 Task: Look for products in the category "Chardonnay" from Bogle only.
Action: Mouse moved to (971, 351)
Screenshot: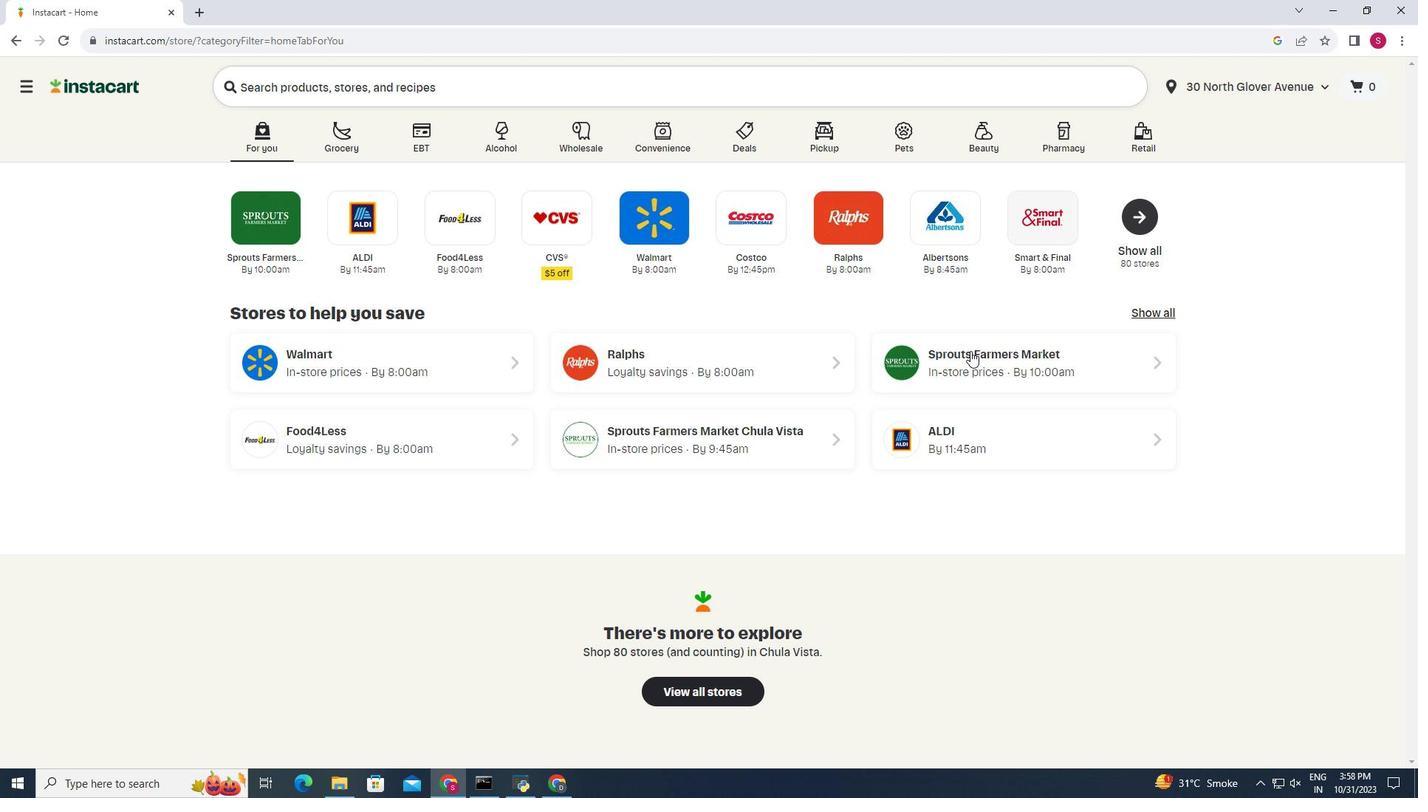 
Action: Mouse pressed left at (971, 351)
Screenshot: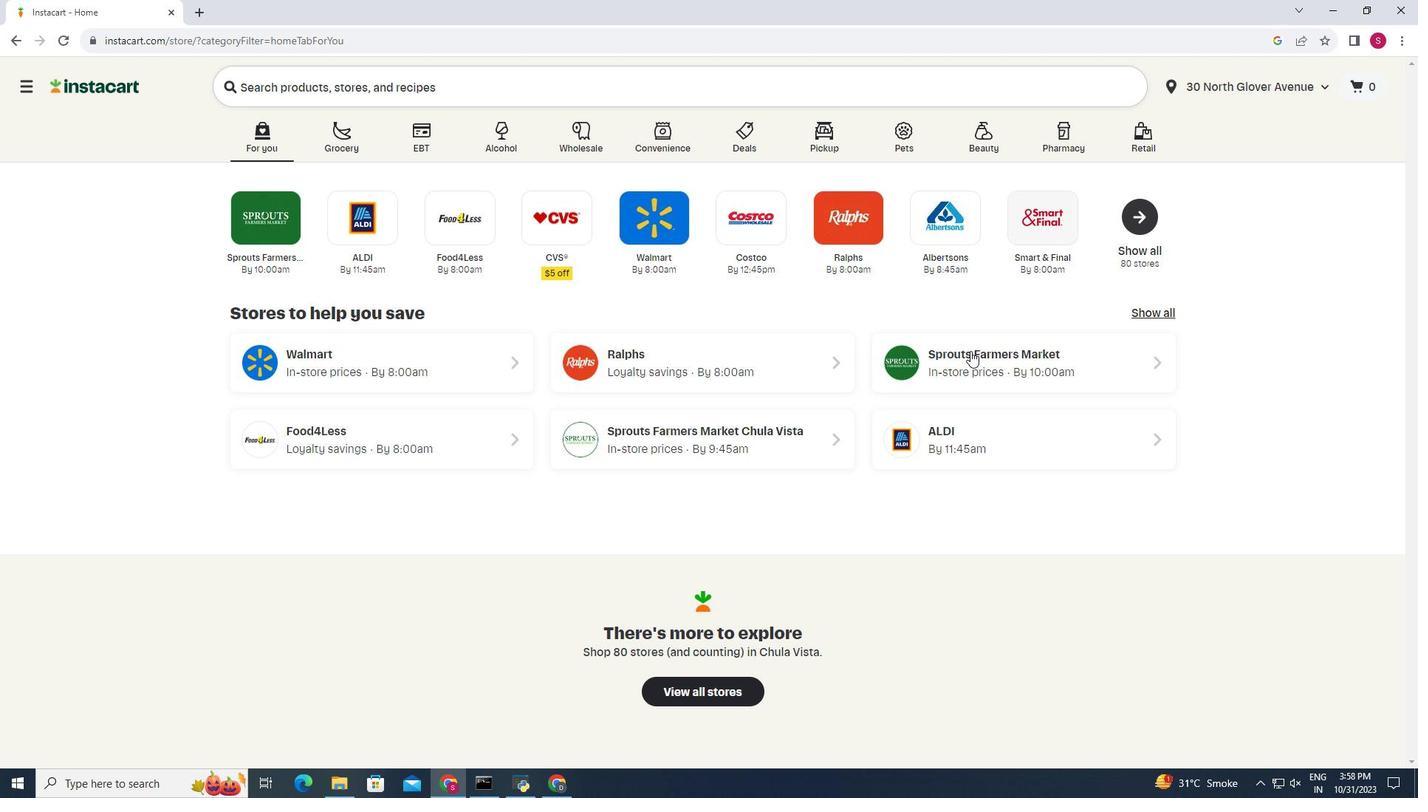 
Action: Mouse moved to (51, 699)
Screenshot: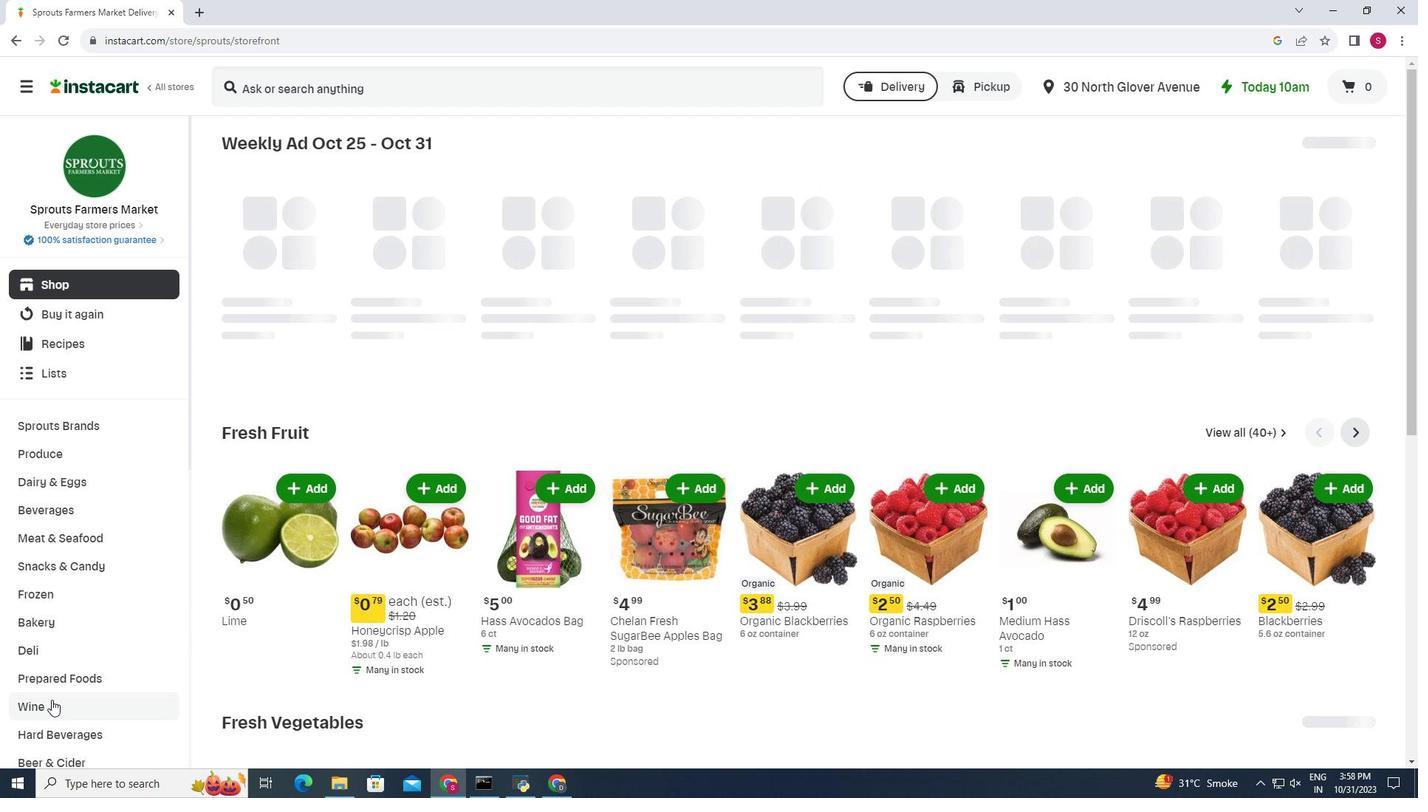 
Action: Mouse pressed left at (51, 699)
Screenshot: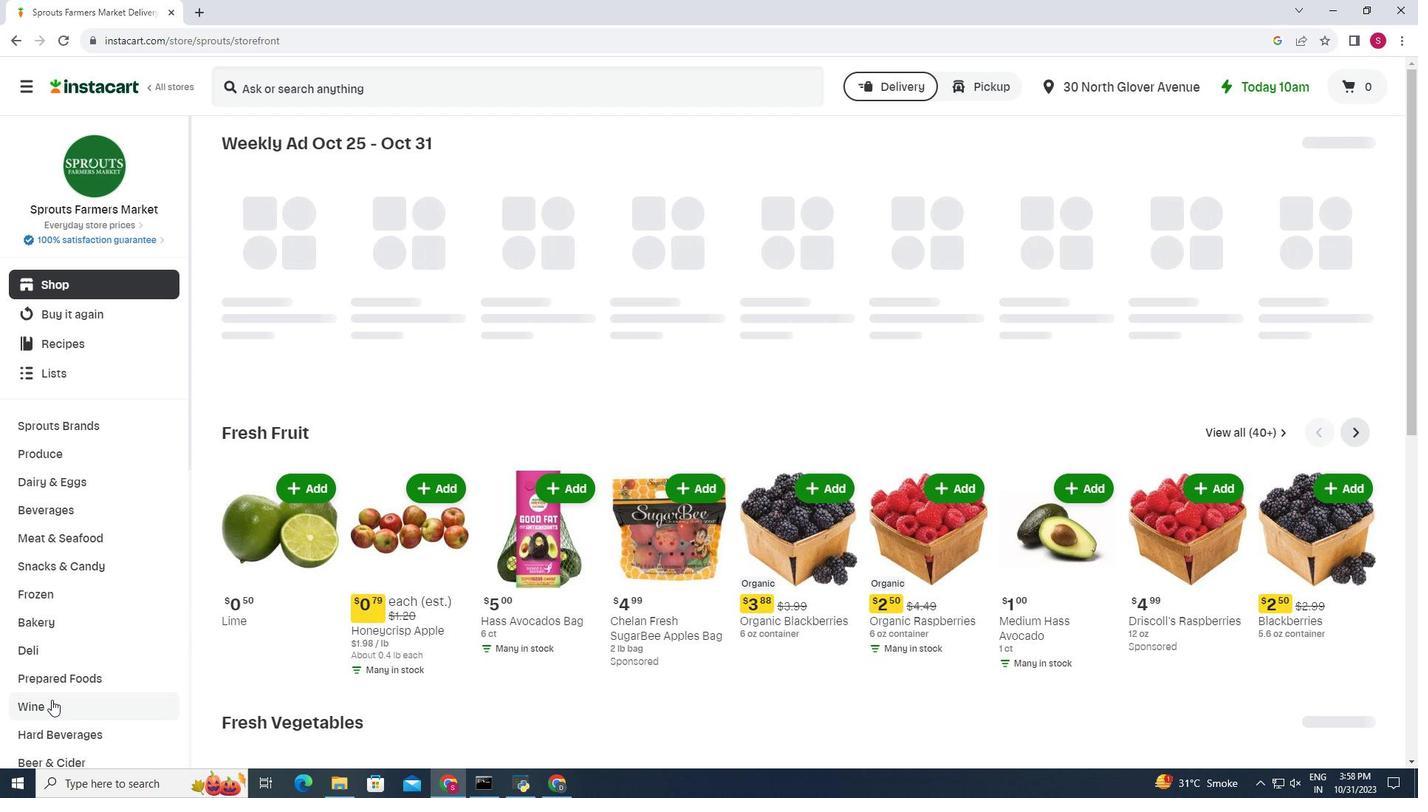 
Action: Mouse moved to (390, 186)
Screenshot: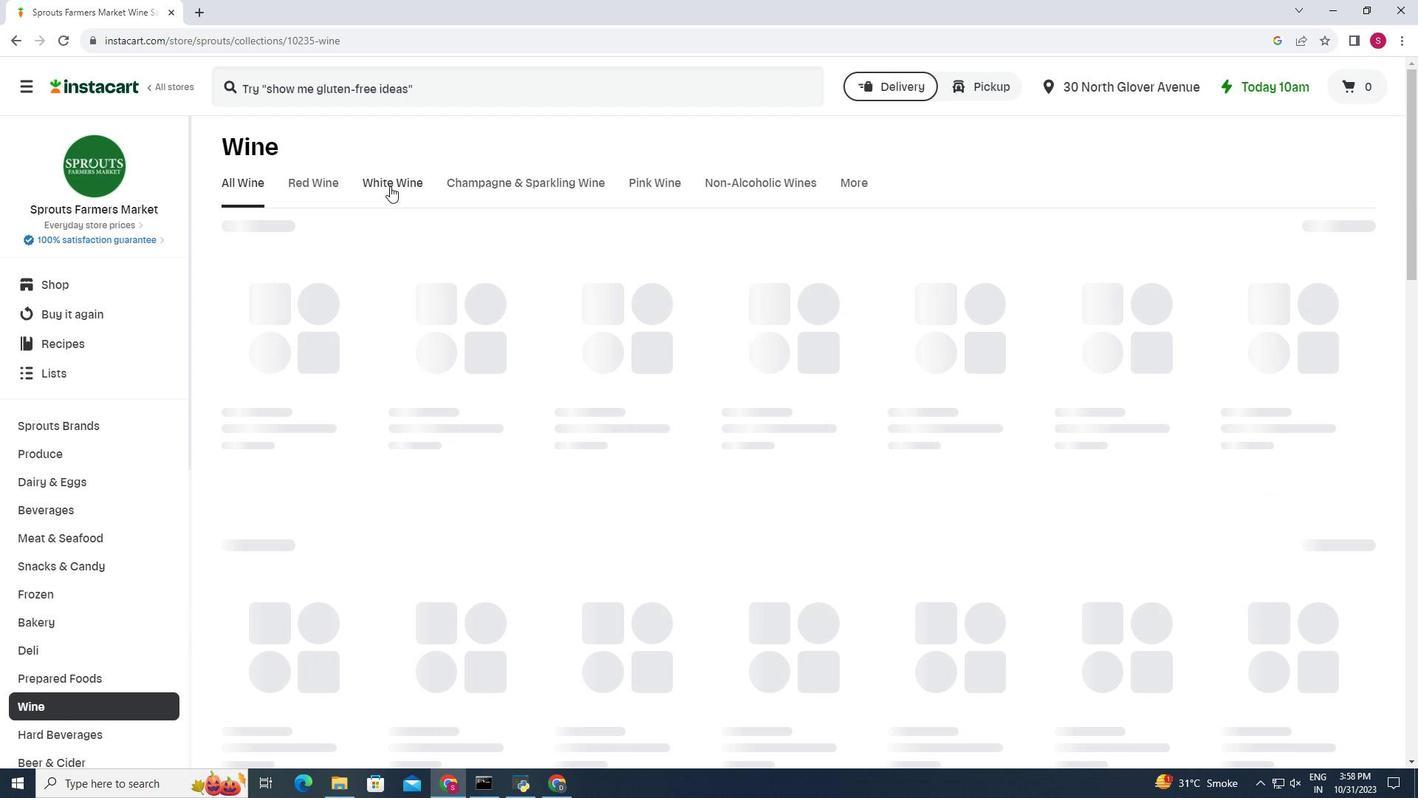 
Action: Mouse pressed left at (390, 186)
Screenshot: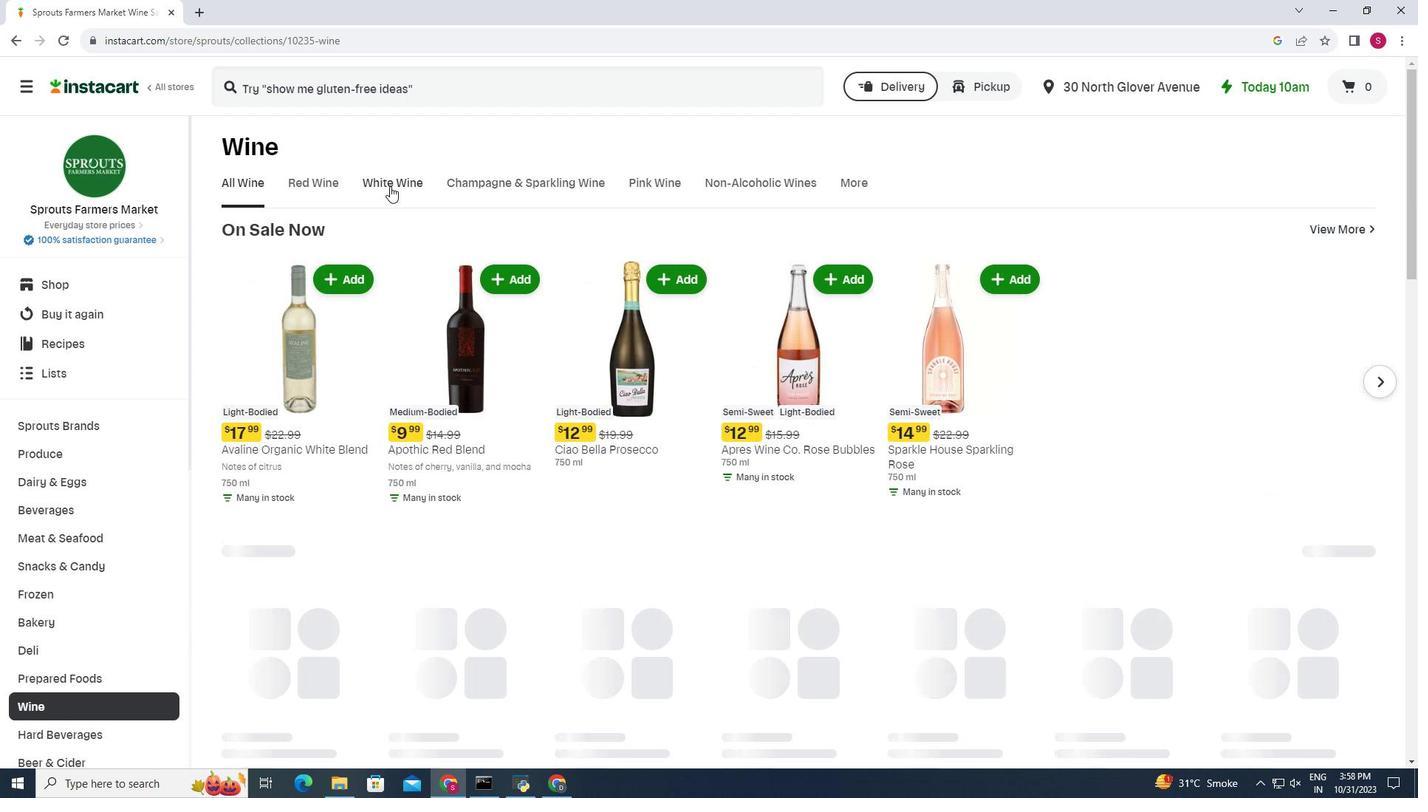 
Action: Mouse moved to (476, 235)
Screenshot: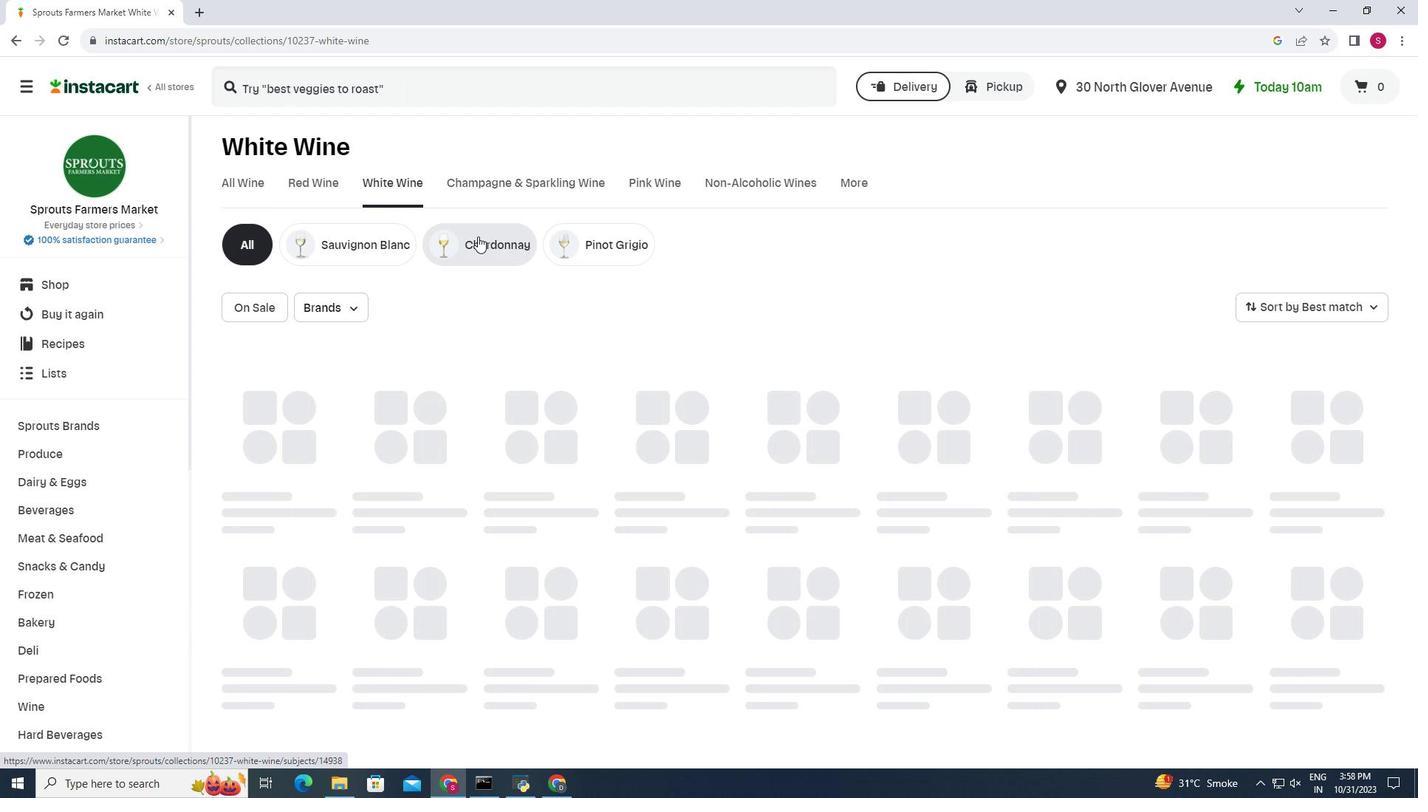 
Action: Mouse pressed left at (476, 235)
Screenshot: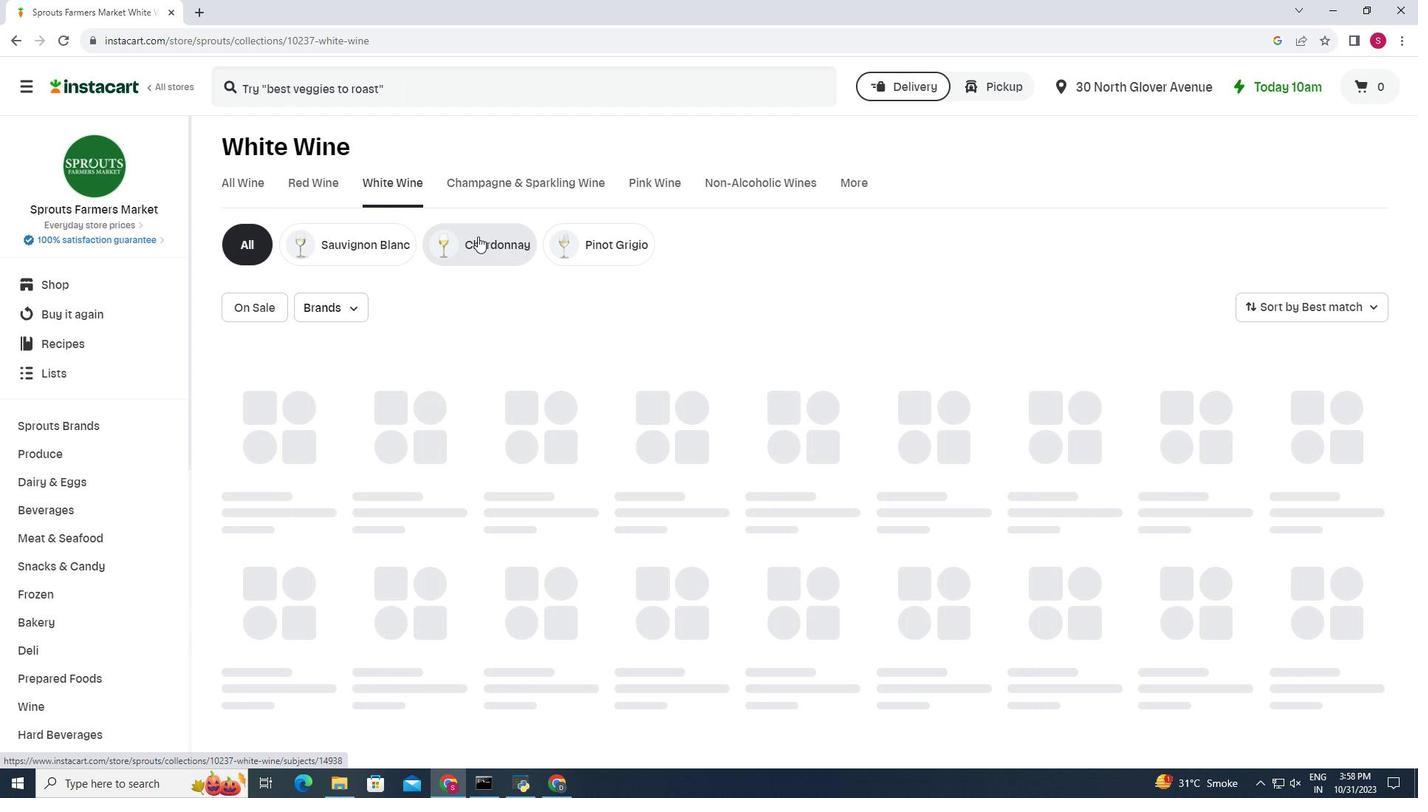 
Action: Mouse moved to (353, 320)
Screenshot: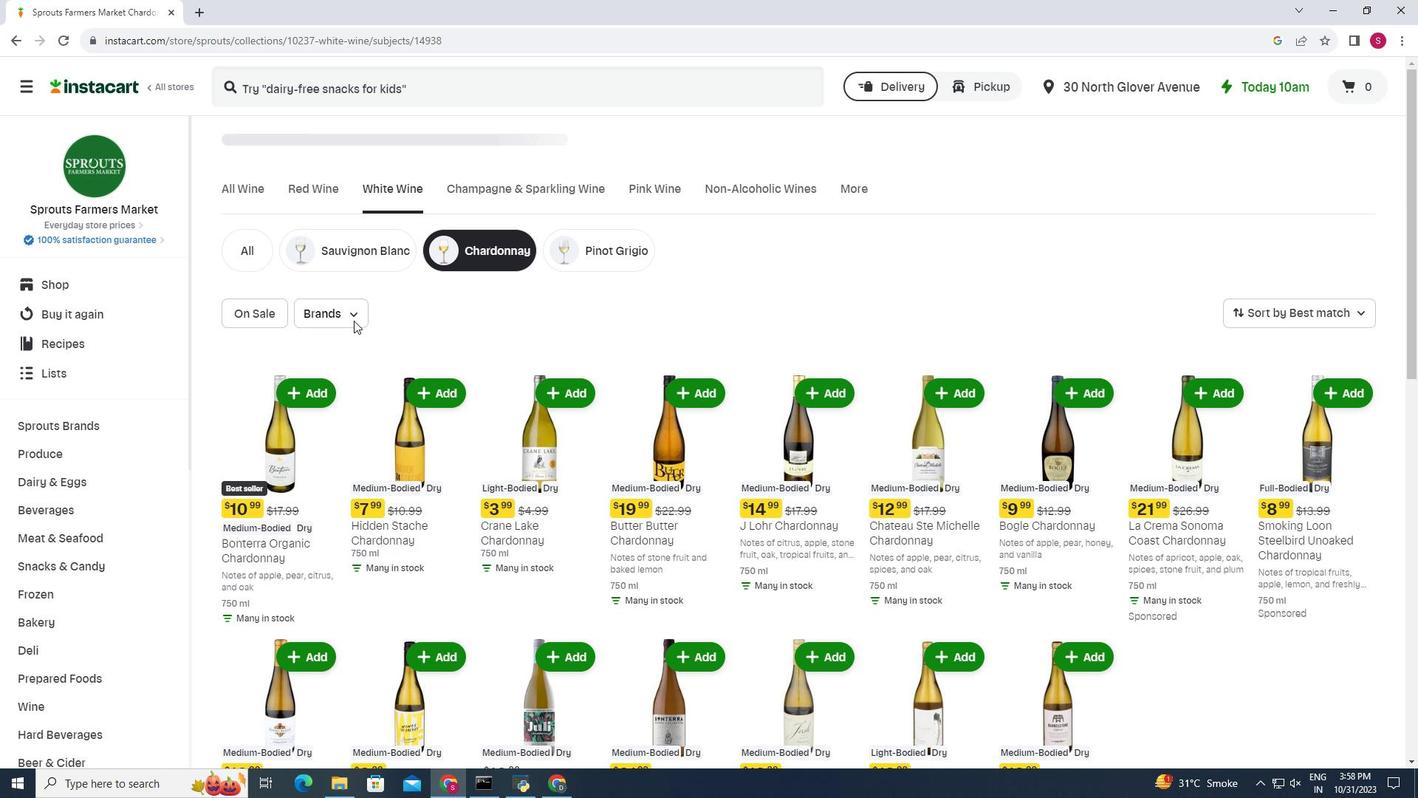
Action: Mouse pressed left at (353, 320)
Screenshot: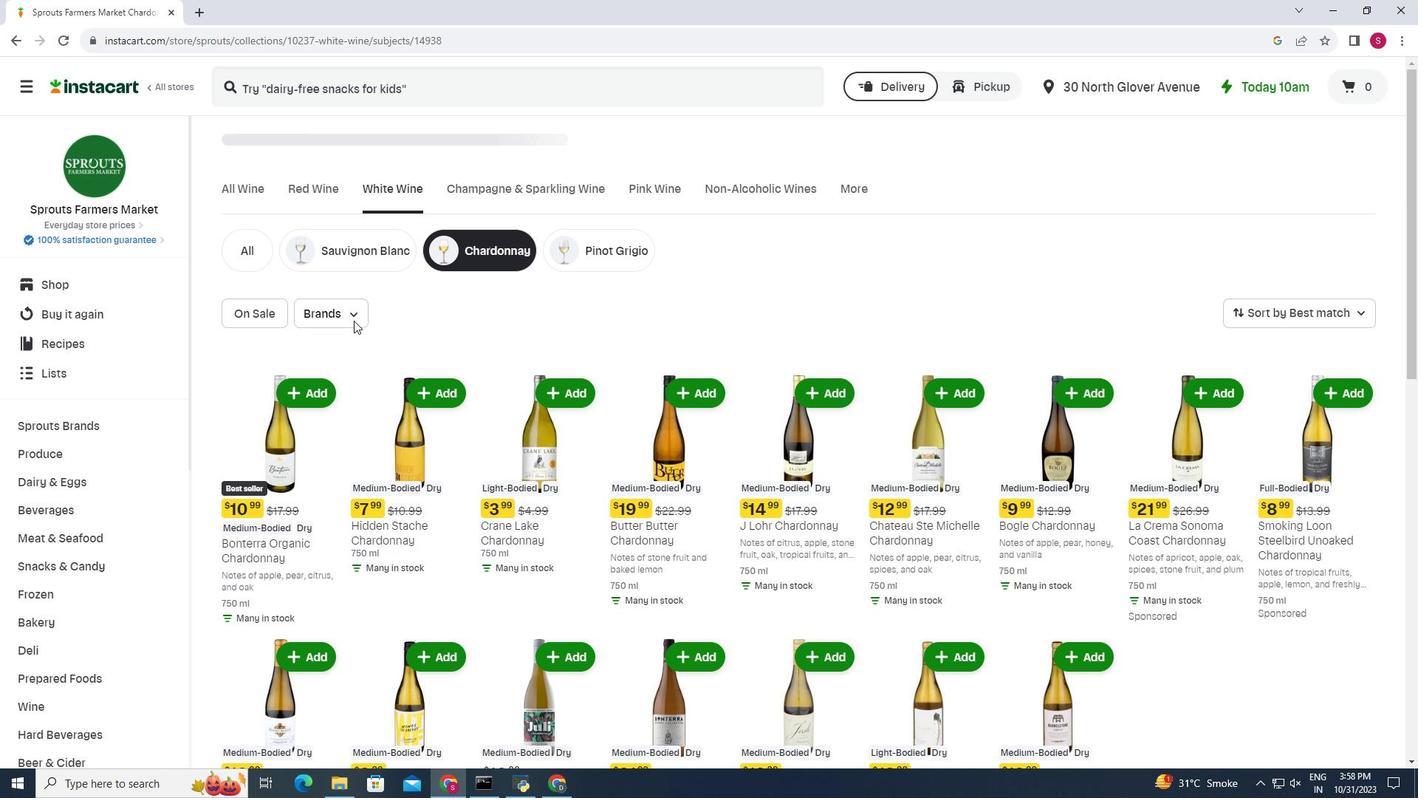 
Action: Mouse moved to (406, 365)
Screenshot: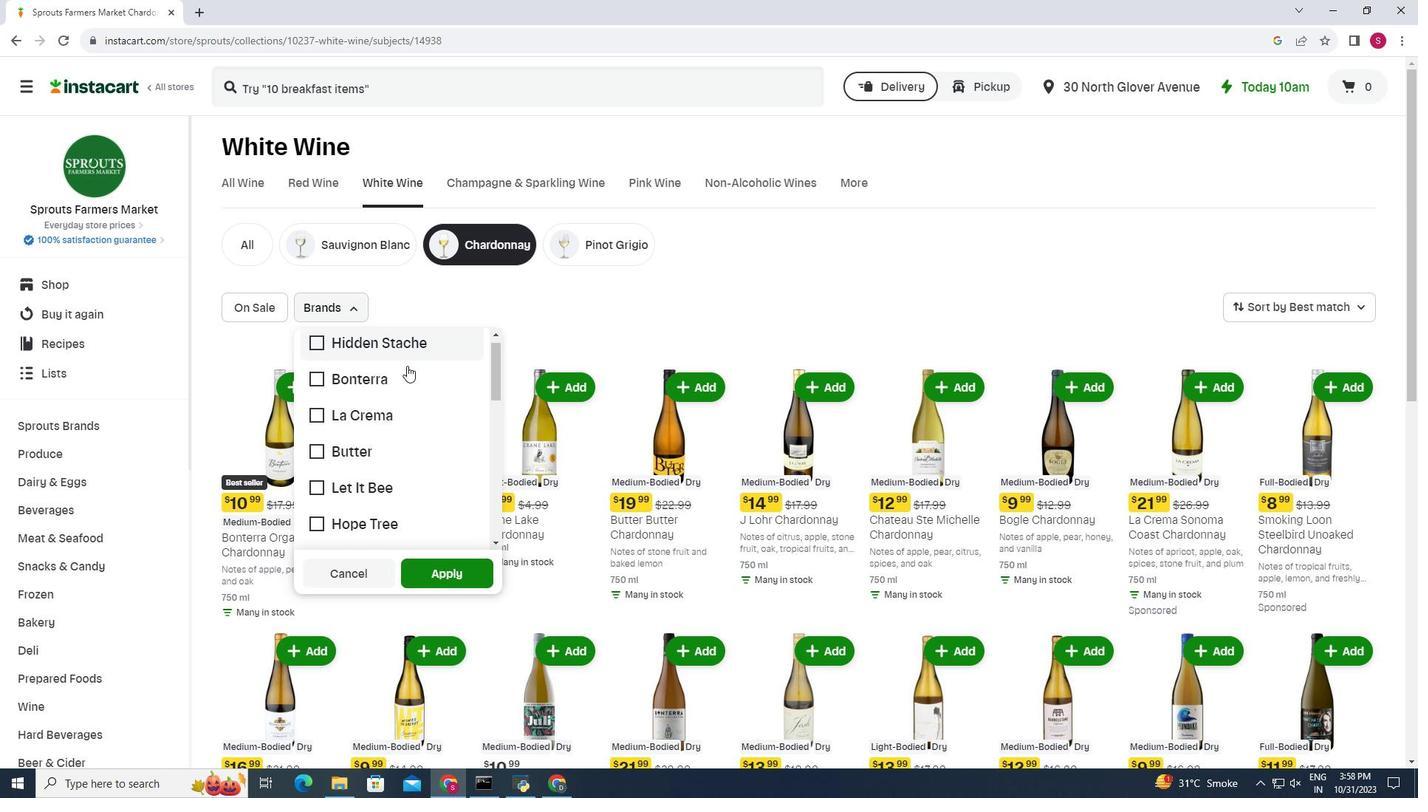 
Action: Mouse scrolled (406, 365) with delta (0, 0)
Screenshot: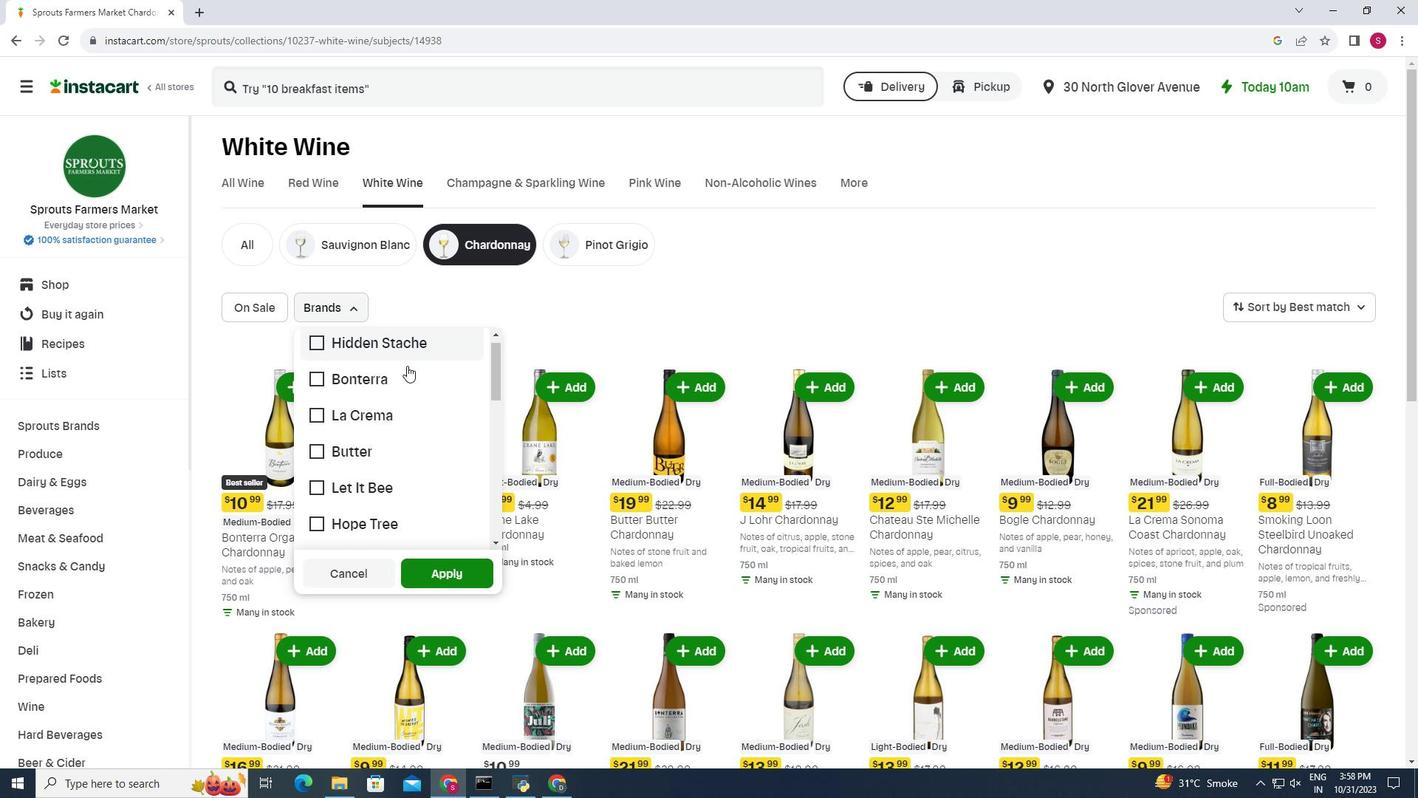 
Action: Mouse moved to (409, 365)
Screenshot: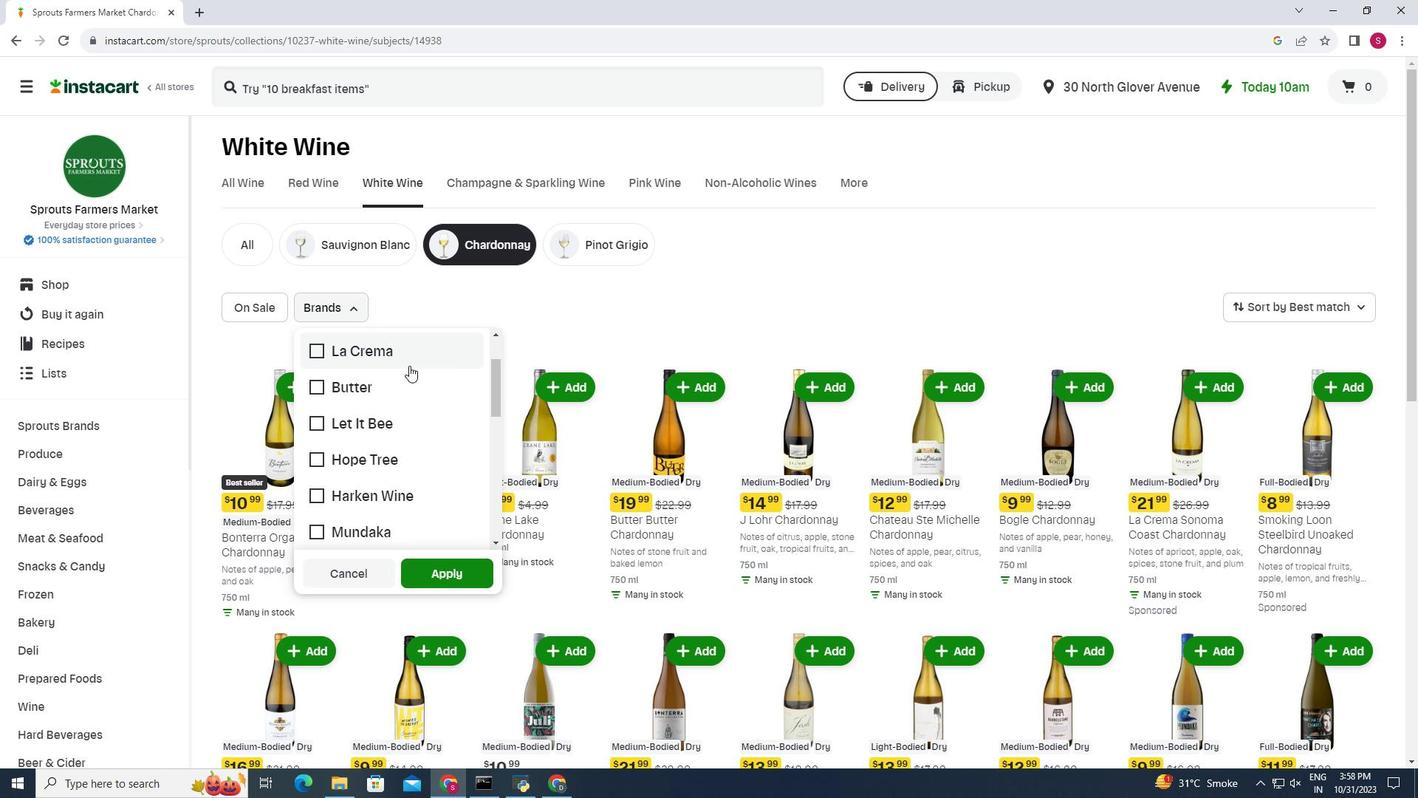 
Action: Mouse scrolled (409, 365) with delta (0, 0)
Screenshot: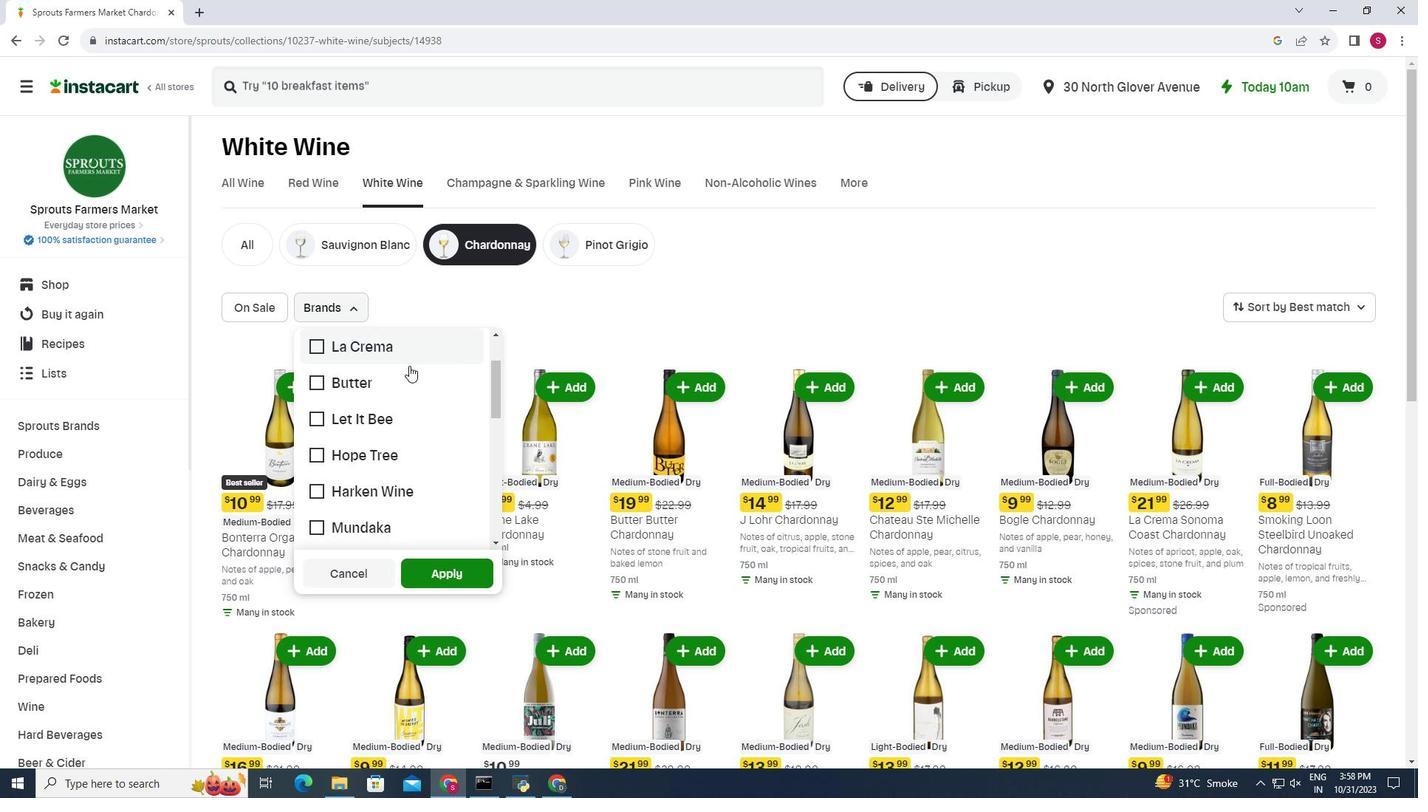 
Action: Mouse moved to (410, 365)
Screenshot: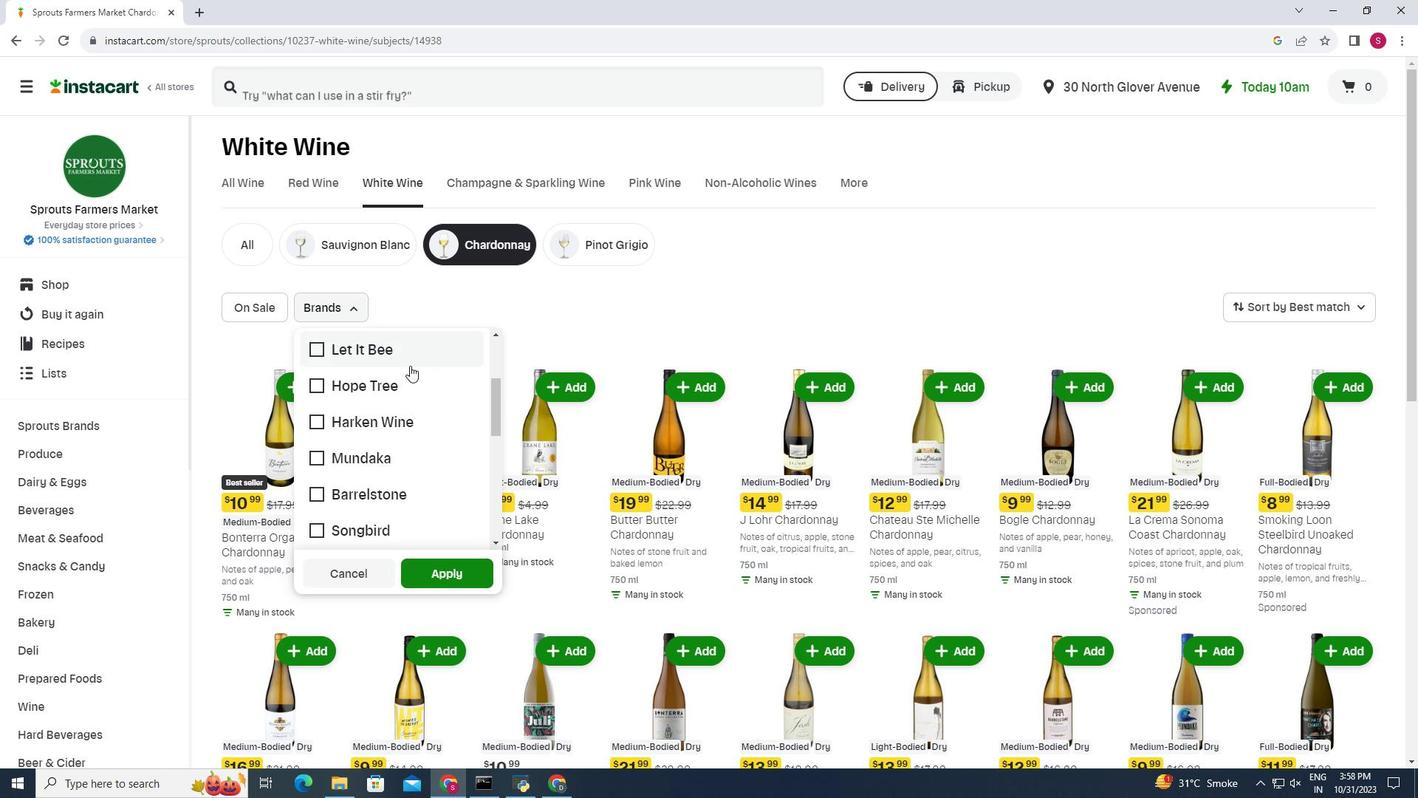 
Action: Mouse scrolled (410, 365) with delta (0, 0)
Screenshot: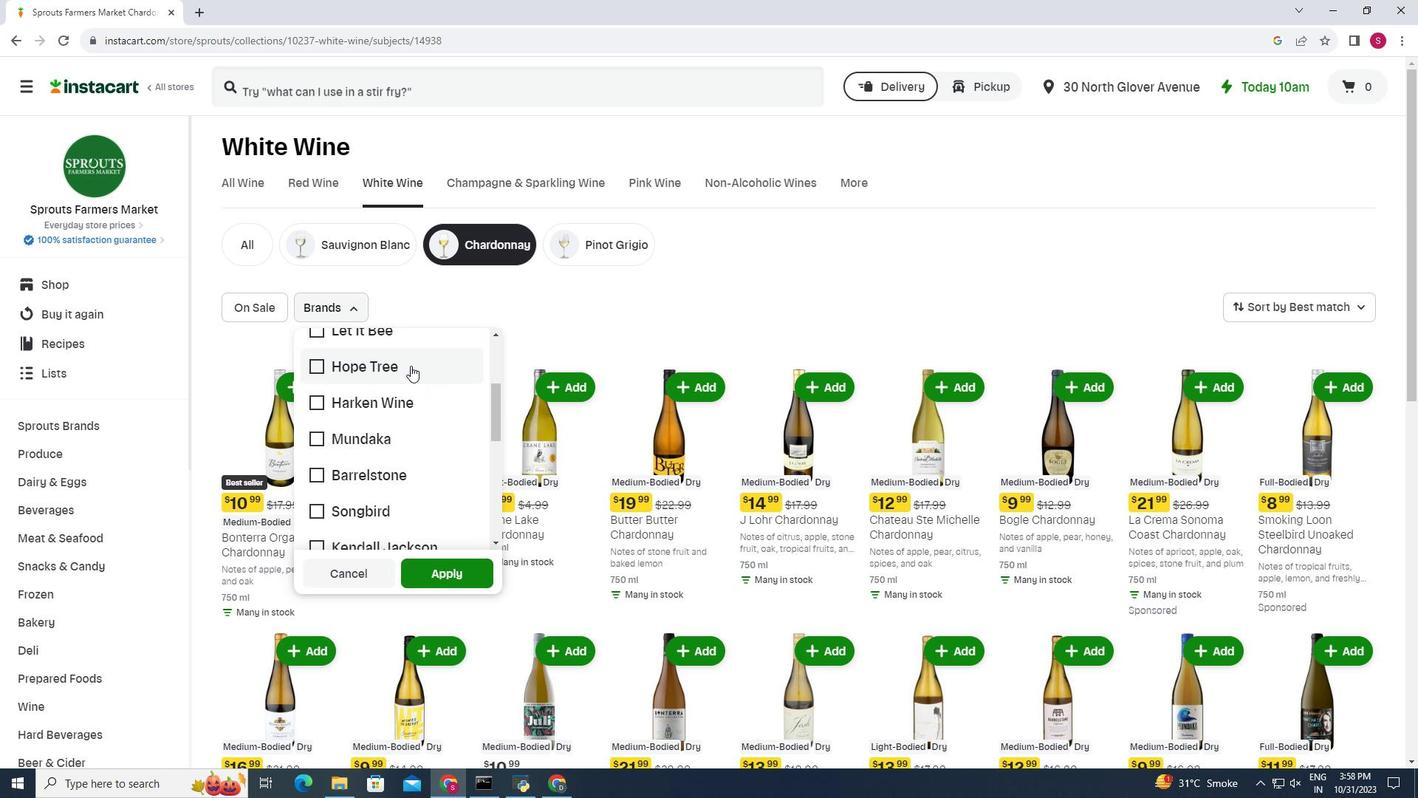 
Action: Mouse moved to (410, 365)
Screenshot: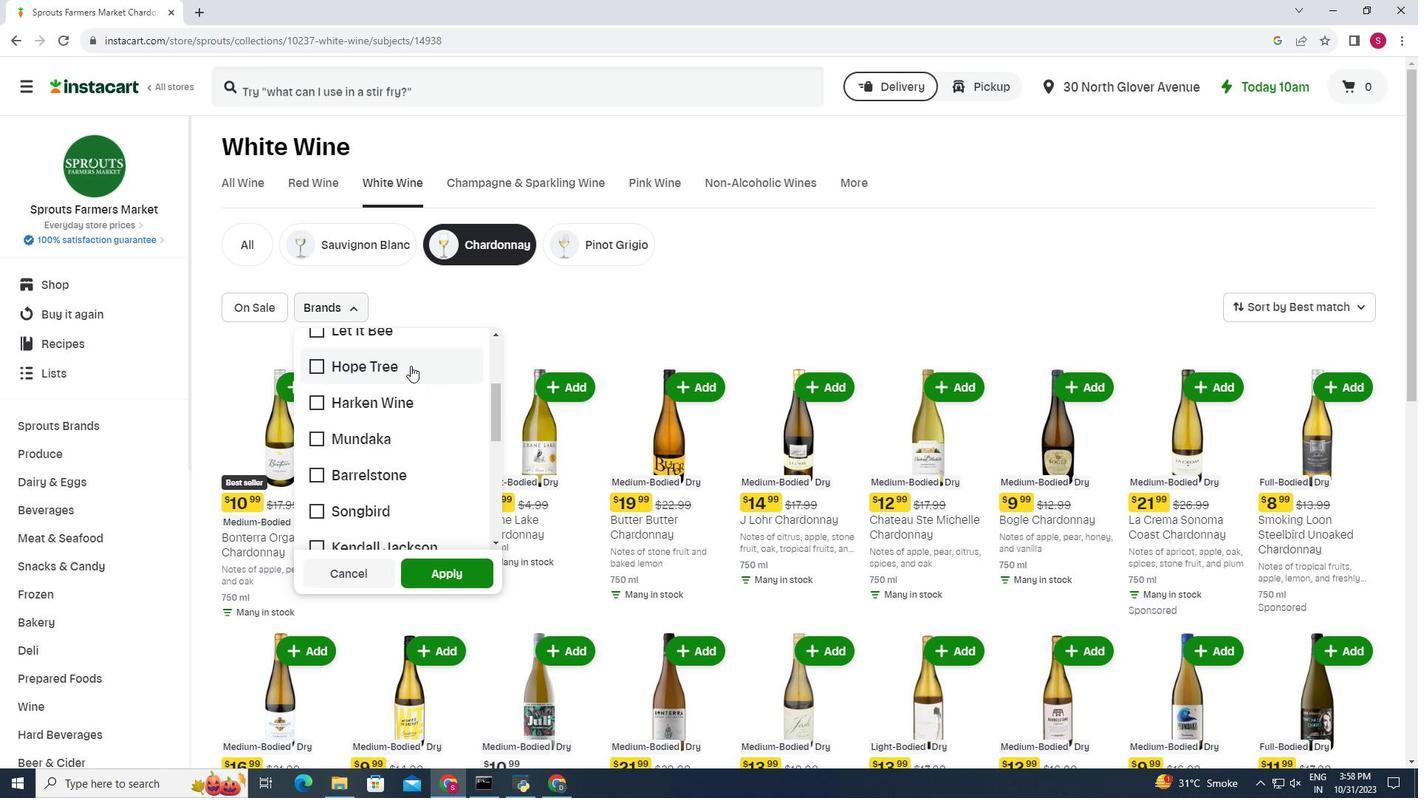 
Action: Mouse scrolled (410, 365) with delta (0, 0)
Screenshot: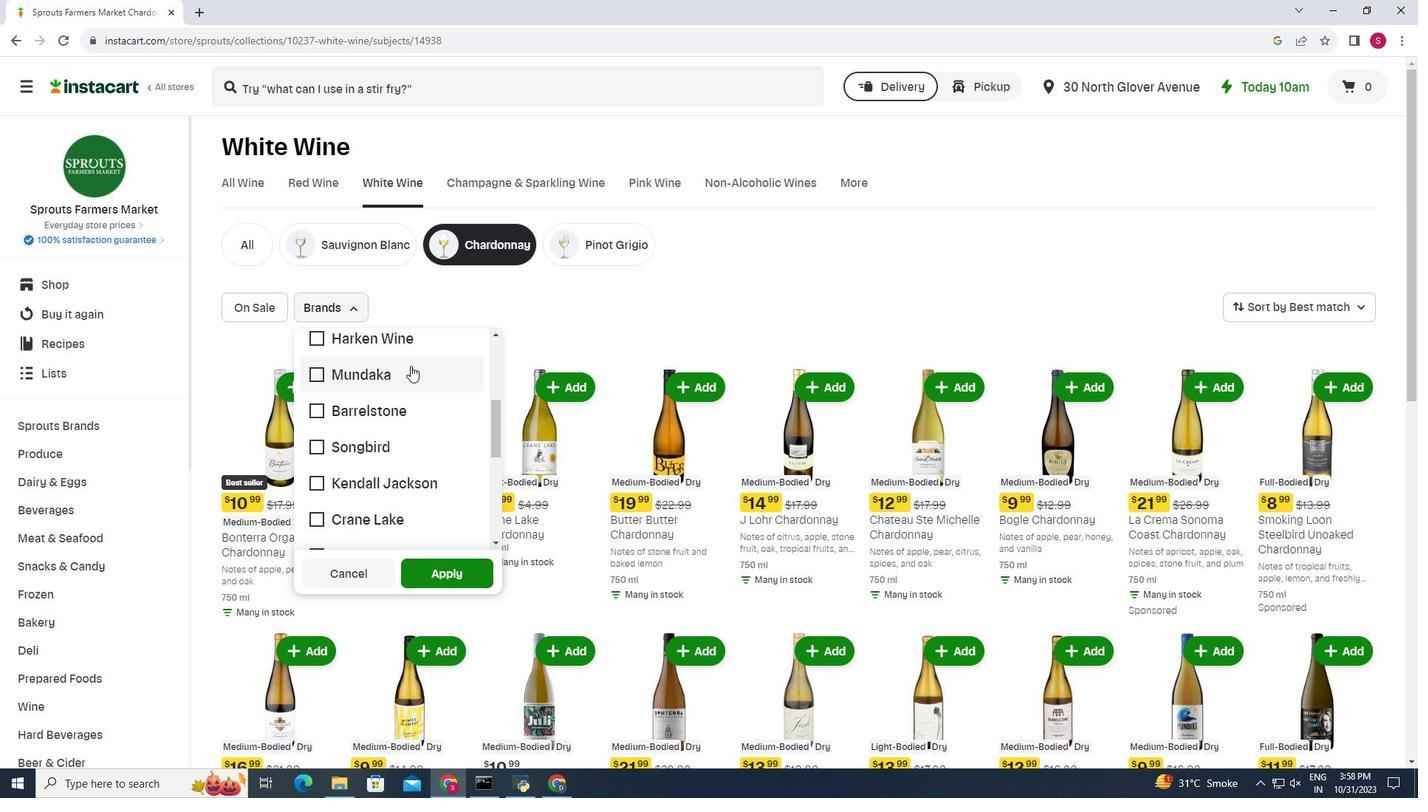 
Action: Mouse moved to (410, 366)
Screenshot: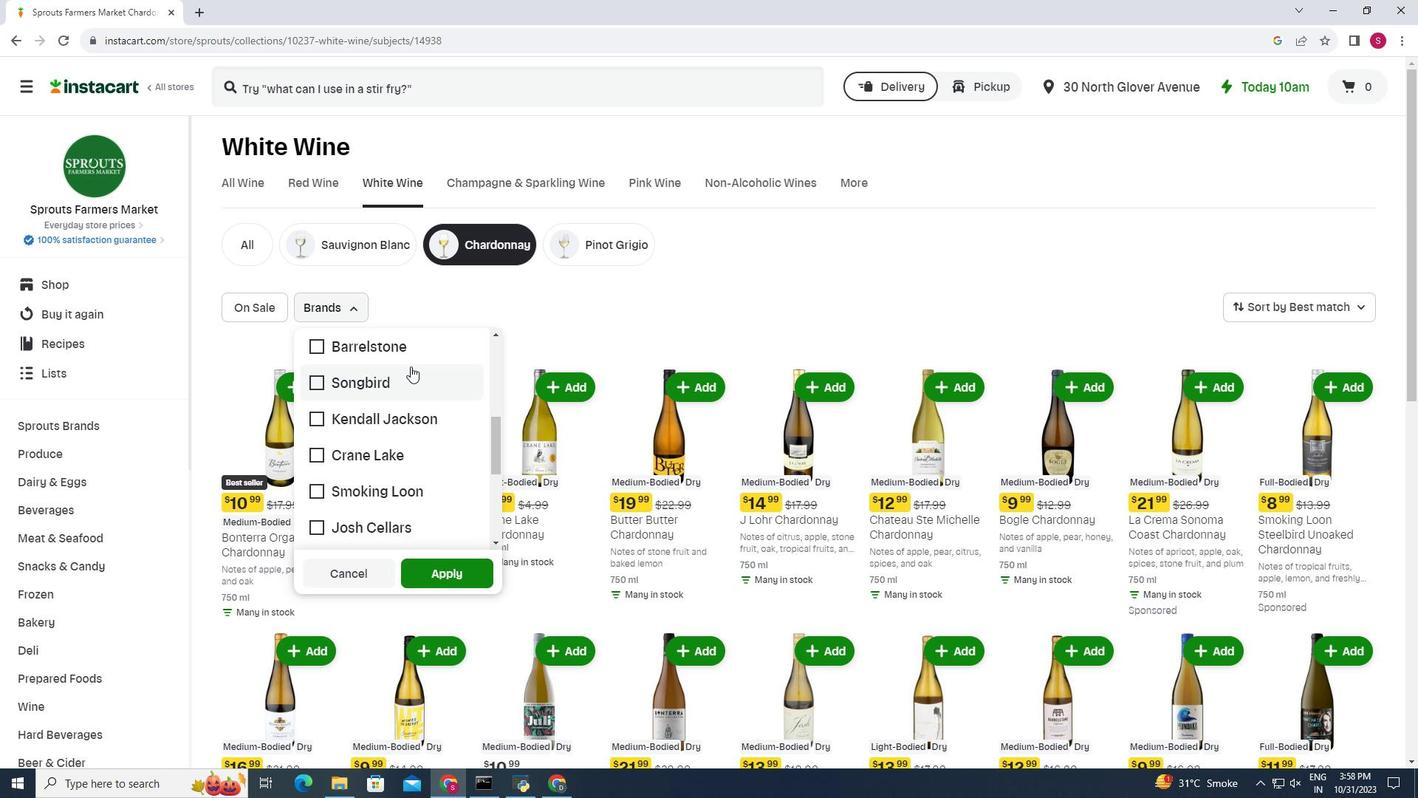 
Action: Mouse scrolled (410, 365) with delta (0, 0)
Screenshot: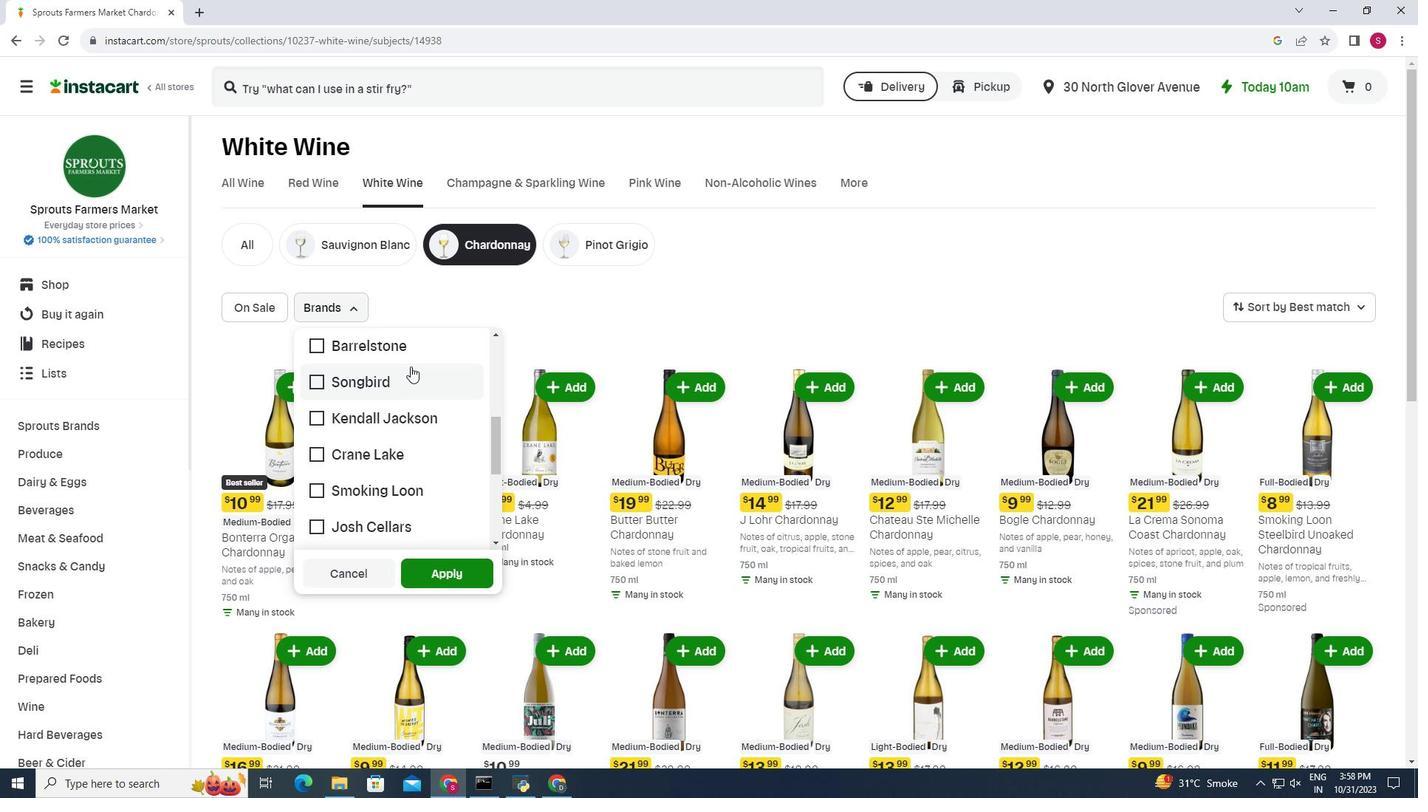 
Action: Mouse scrolled (410, 365) with delta (0, 0)
Screenshot: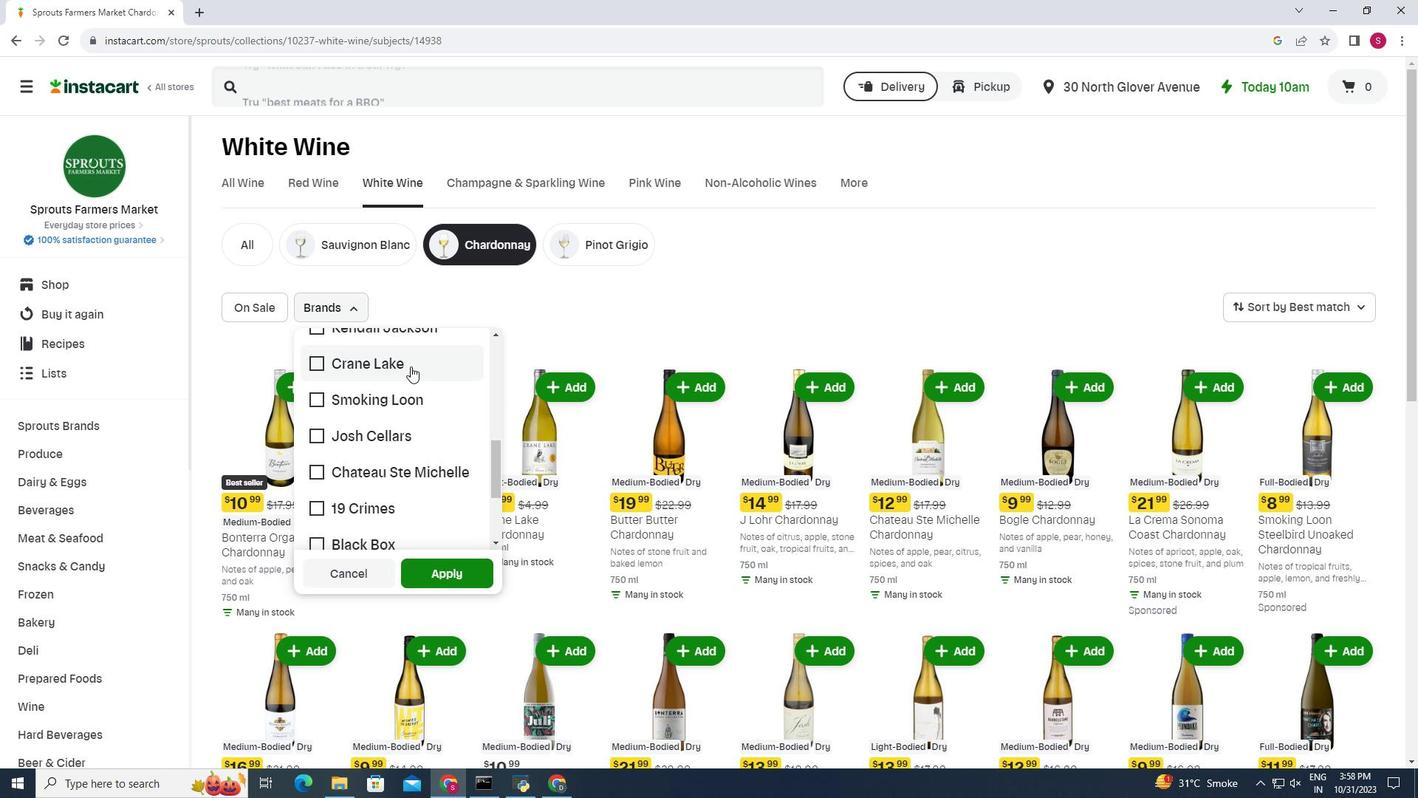 
Action: Mouse scrolled (410, 365) with delta (0, 0)
Screenshot: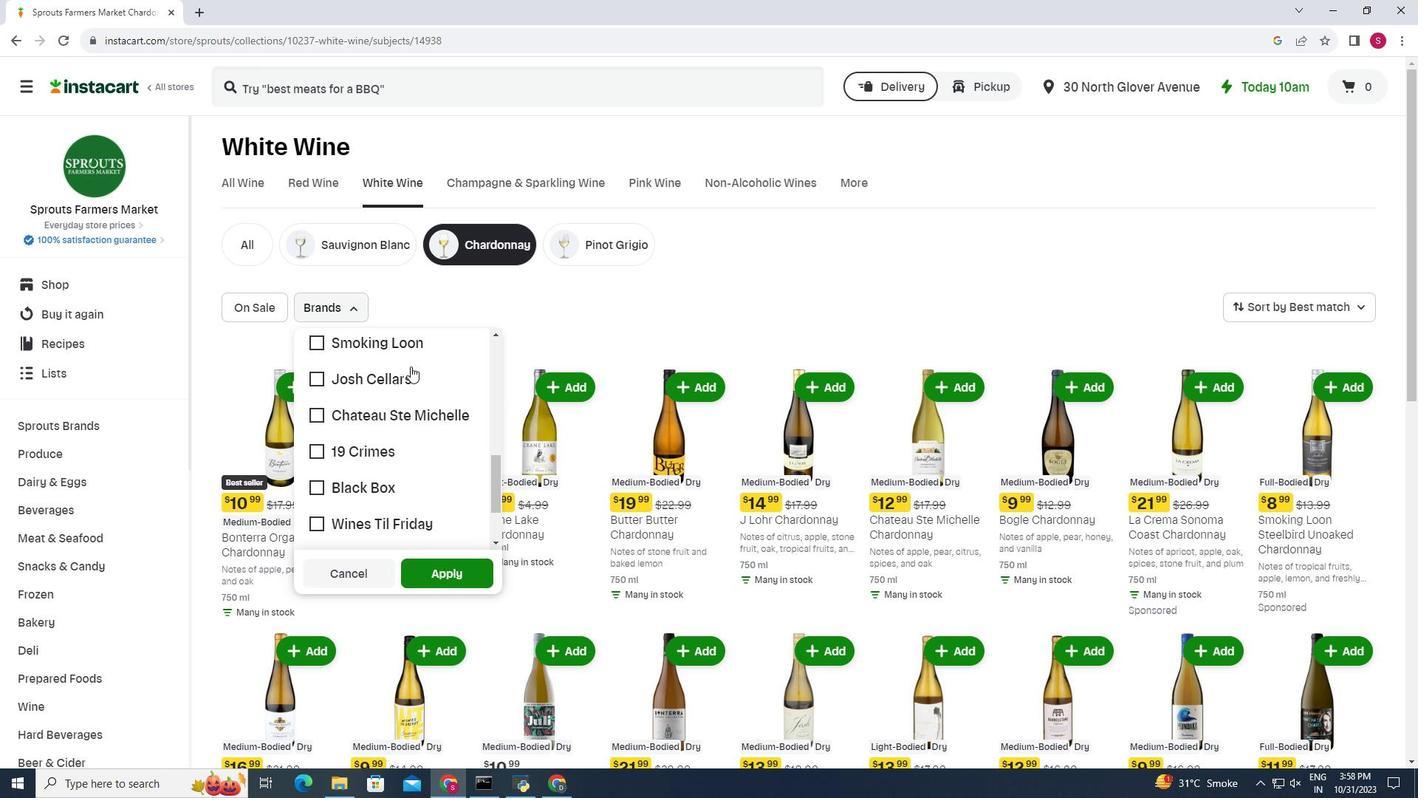 
Action: Mouse scrolled (410, 365) with delta (0, 0)
Screenshot: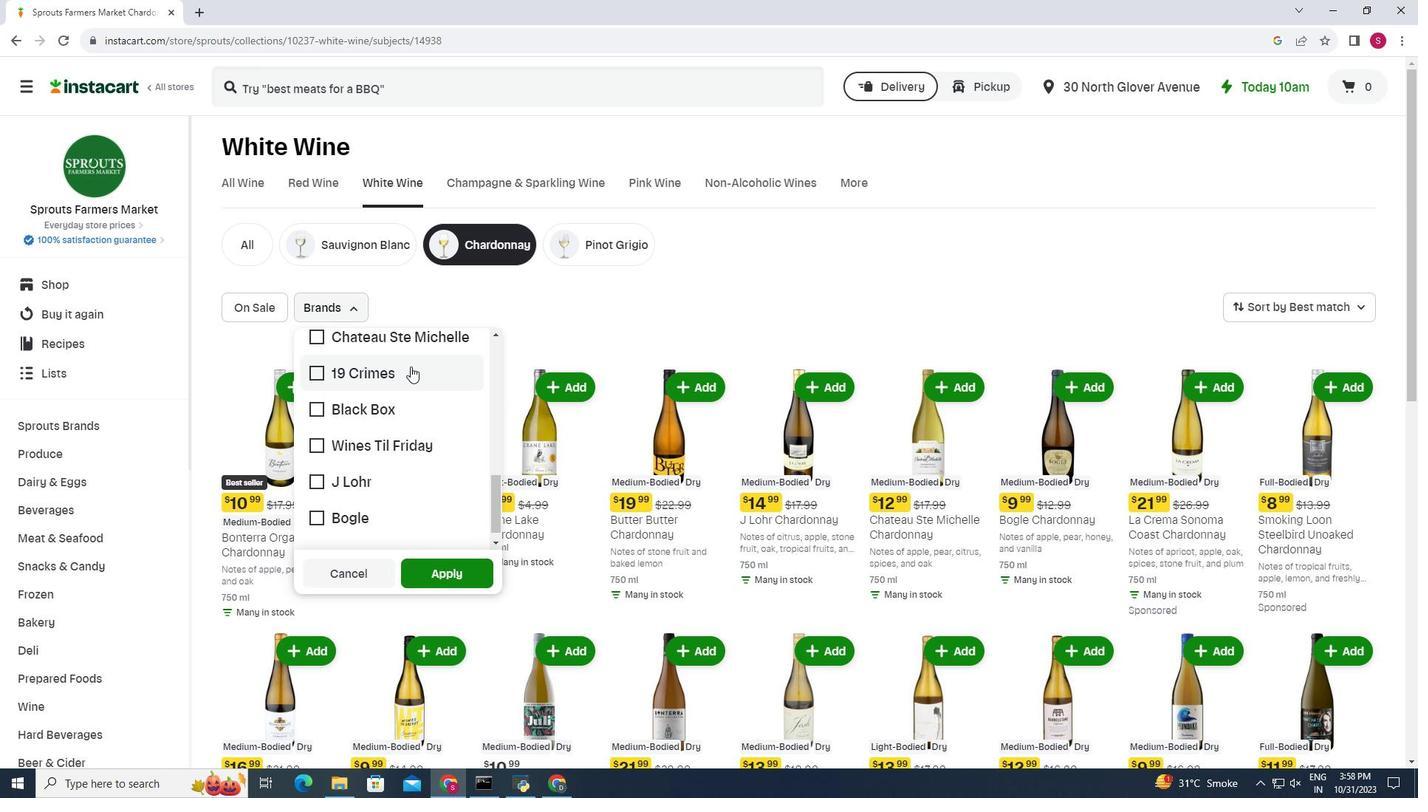 
Action: Mouse moved to (351, 495)
Screenshot: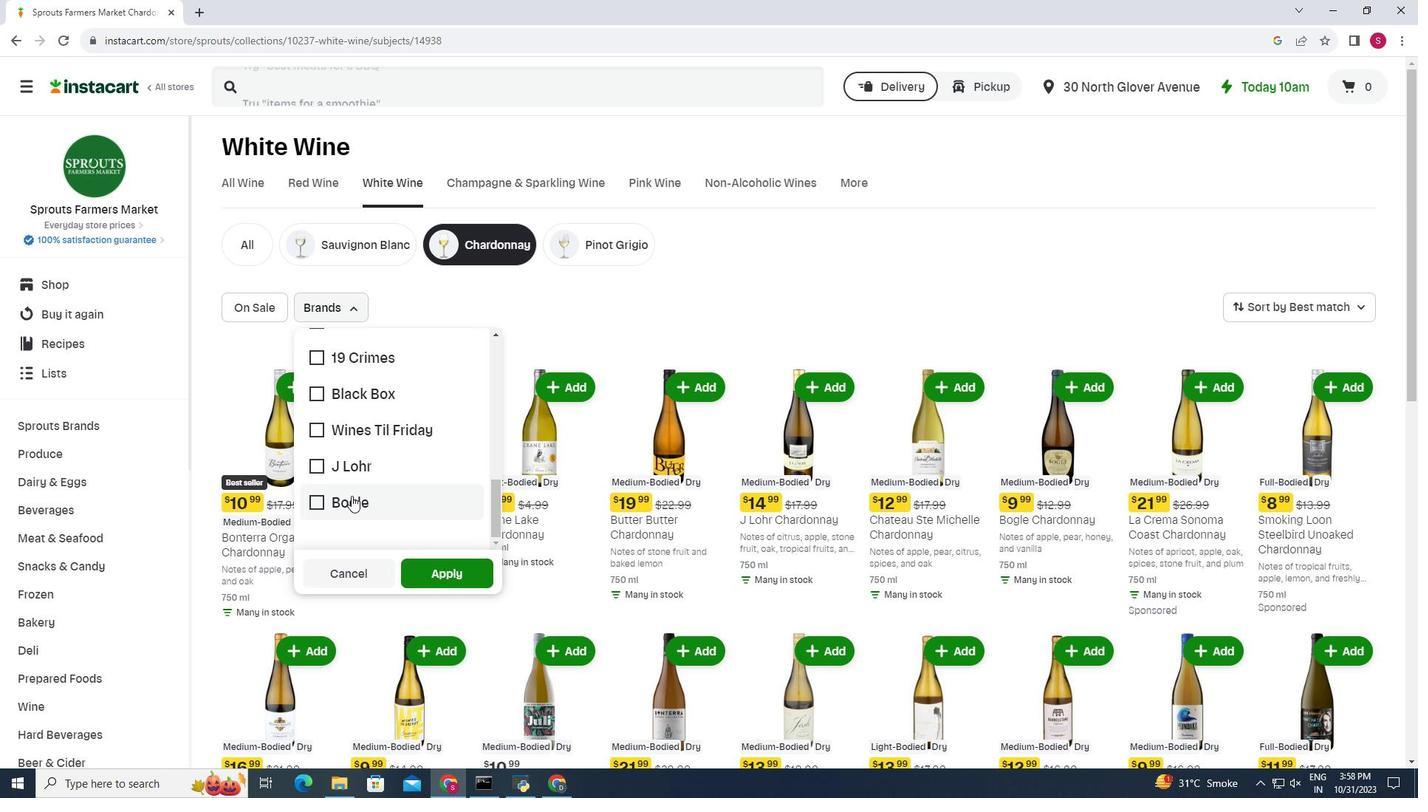 
Action: Mouse pressed left at (351, 495)
Screenshot: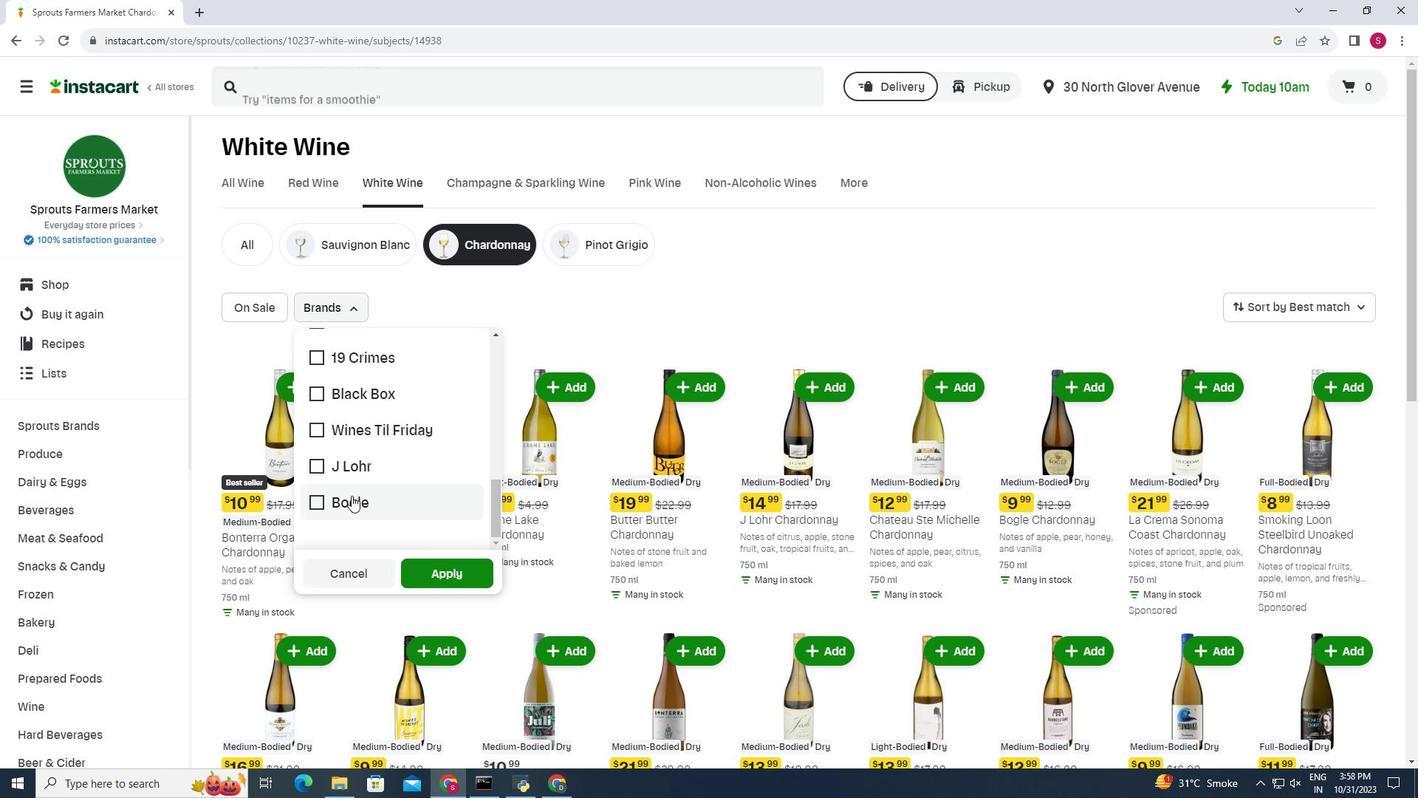 
Action: Mouse moved to (433, 580)
Screenshot: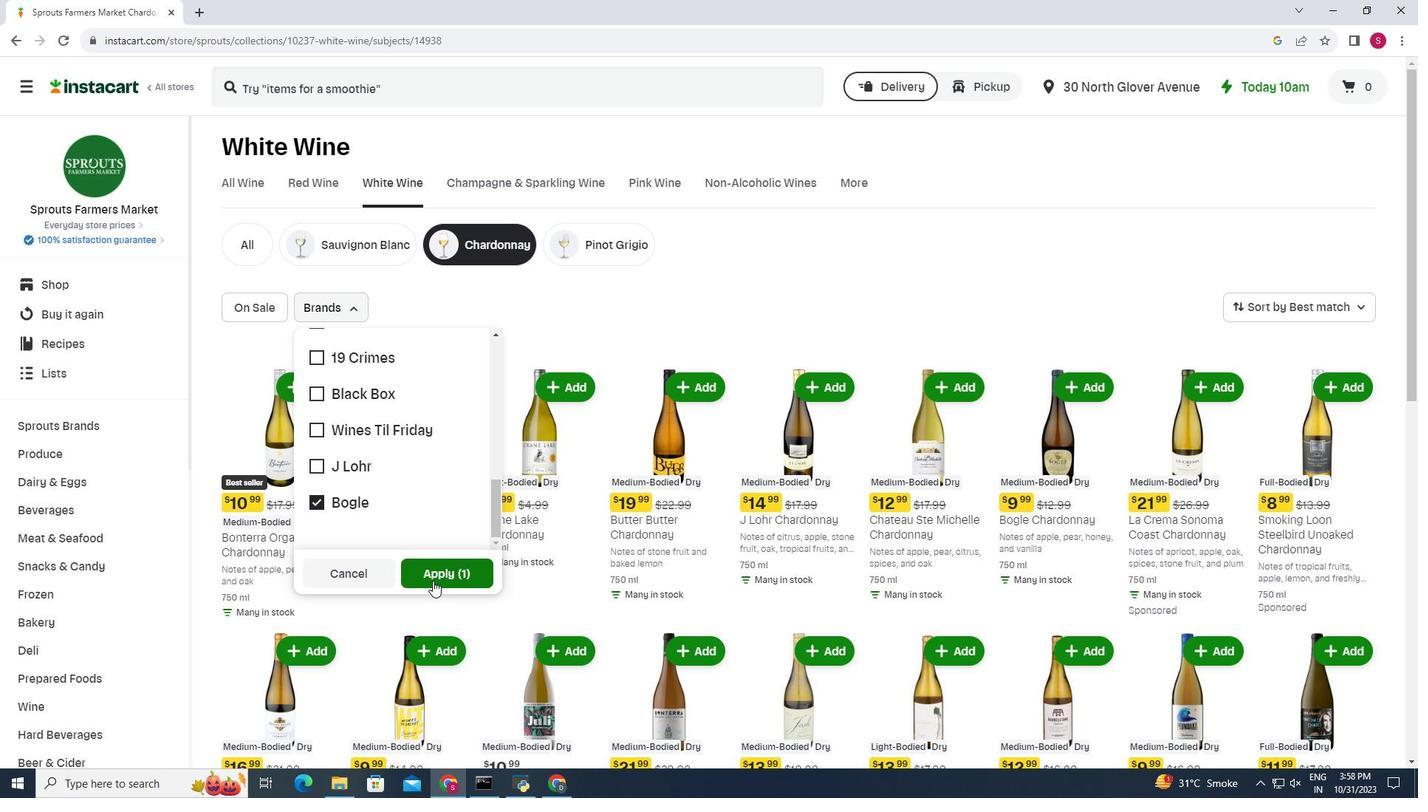 
Action: Mouse pressed left at (433, 580)
Screenshot: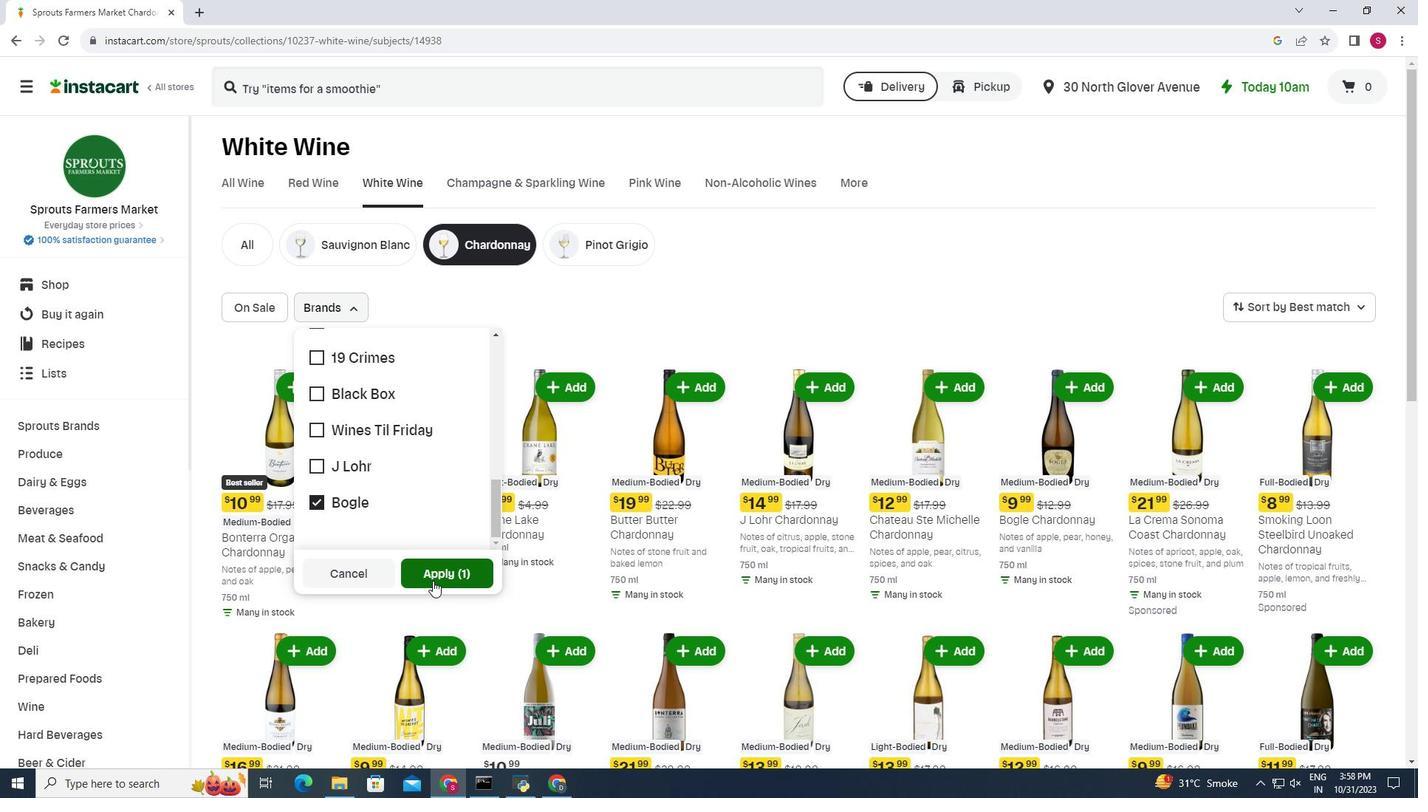 
Action: Mouse moved to (643, 397)
Screenshot: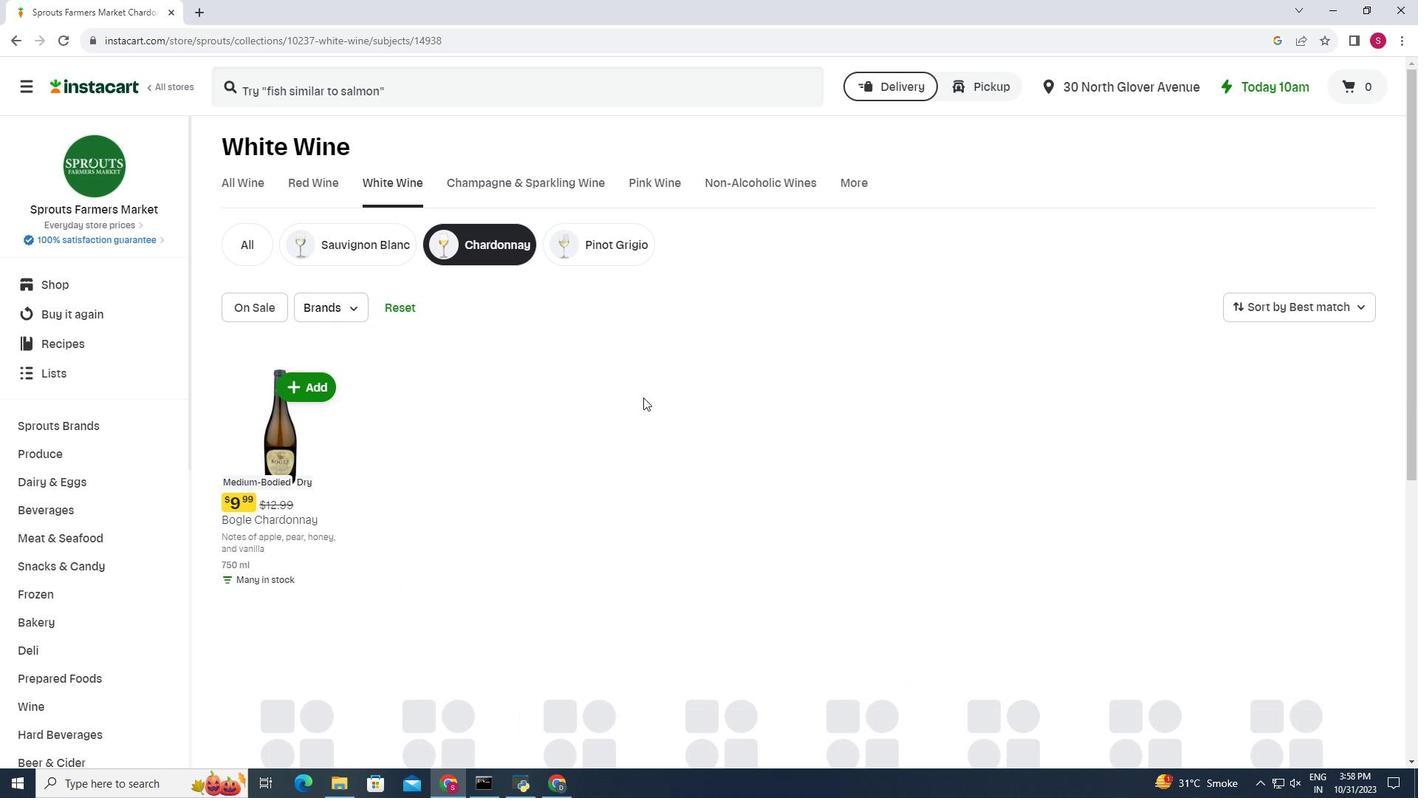 
Action: Mouse scrolled (643, 396) with delta (0, 0)
Screenshot: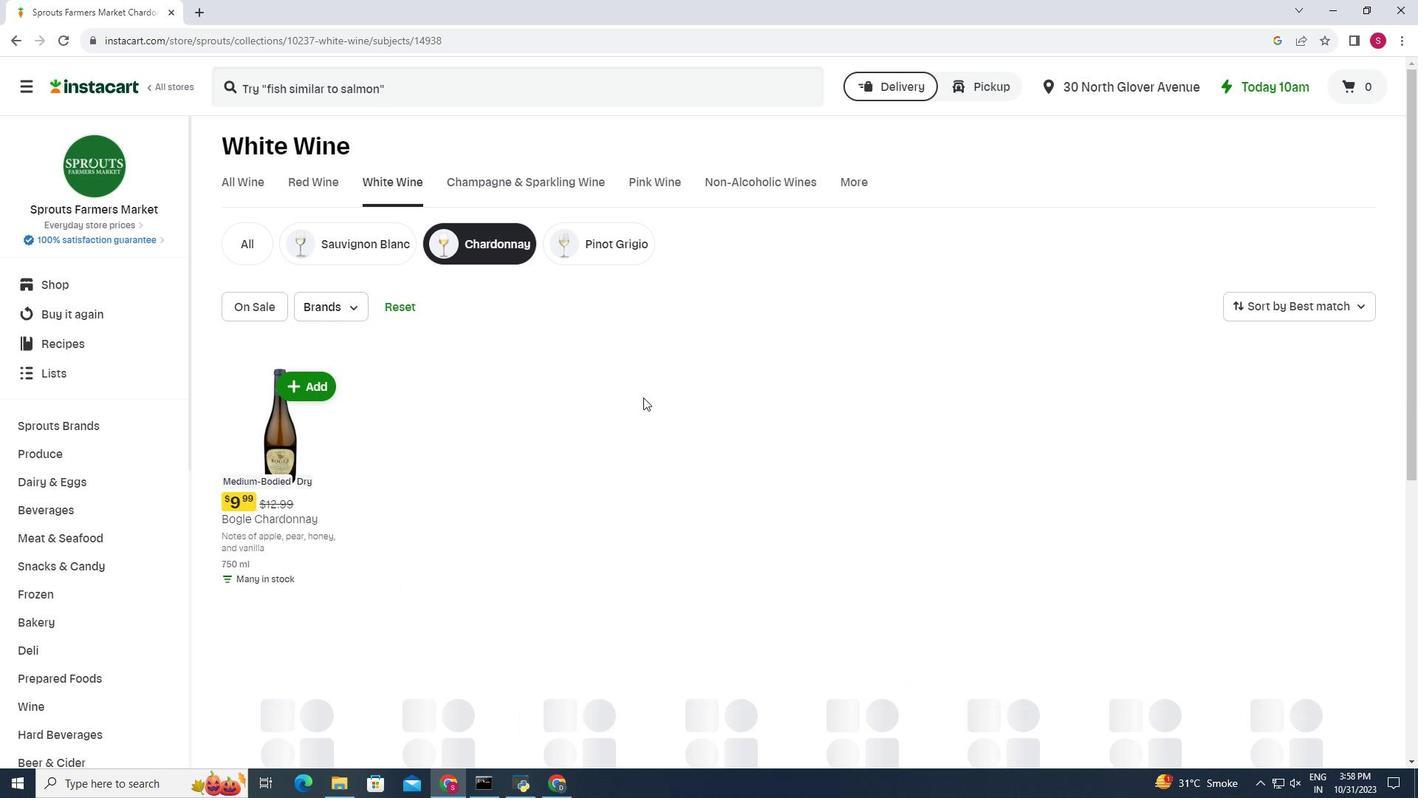 
Action: Mouse scrolled (643, 396) with delta (0, 0)
Screenshot: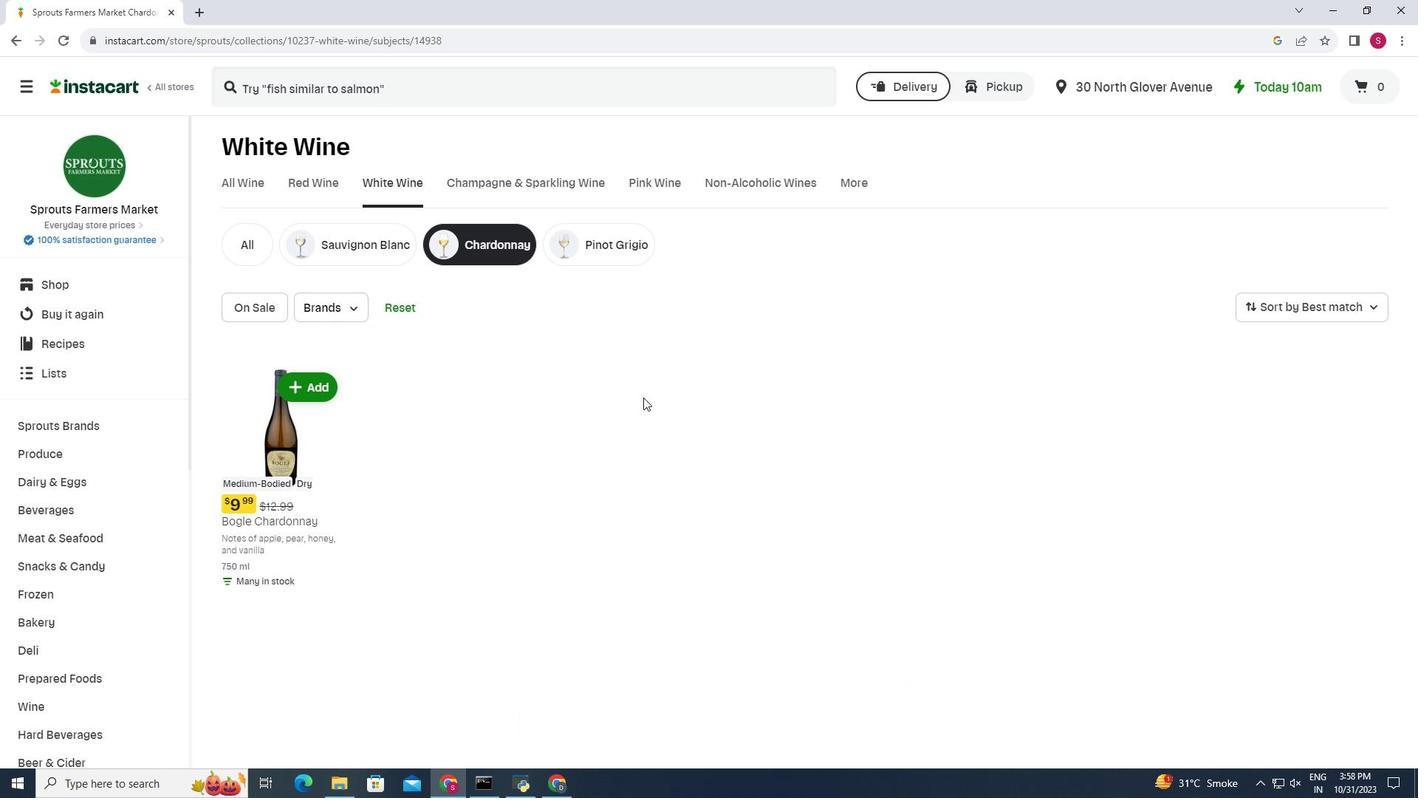 
